 Task: Look for products in the category "Cookies" with vanilla flavor.
Action: Mouse moved to (698, 258)
Screenshot: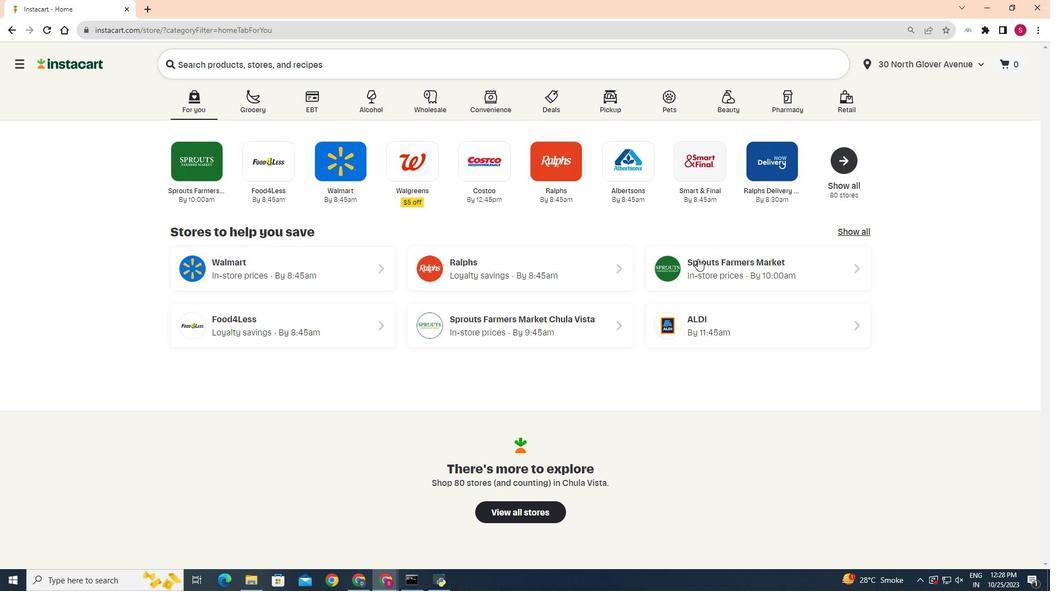 
Action: Mouse pressed left at (698, 258)
Screenshot: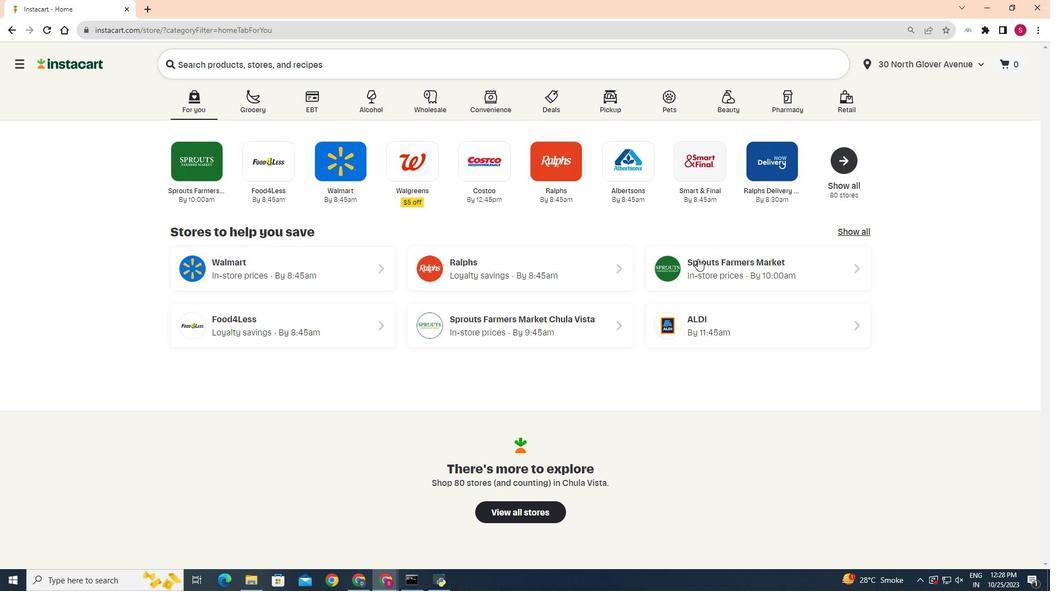 
Action: Mouse moved to (54, 478)
Screenshot: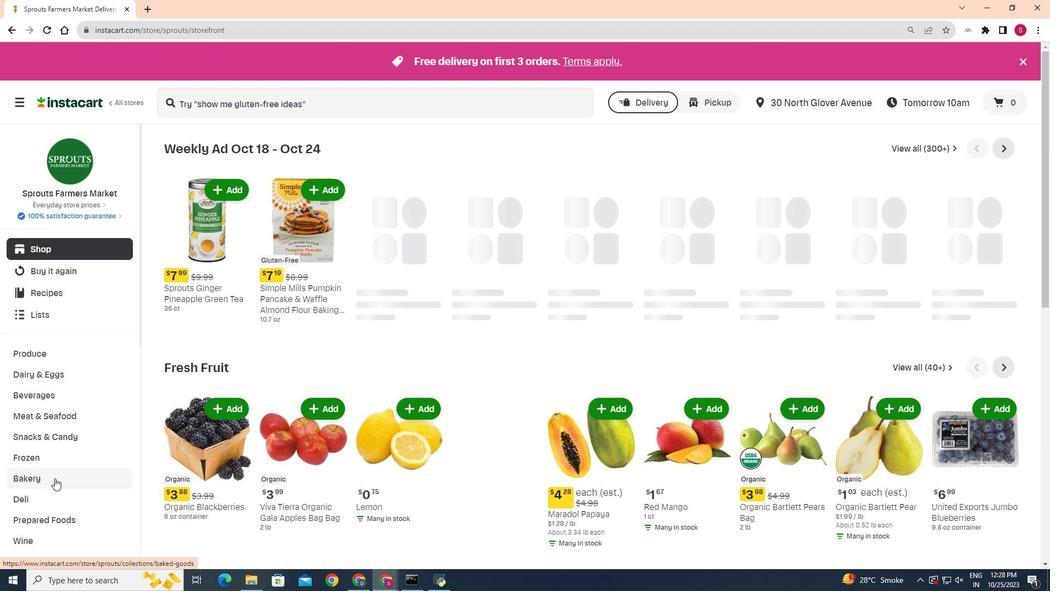 
Action: Mouse pressed left at (54, 478)
Screenshot: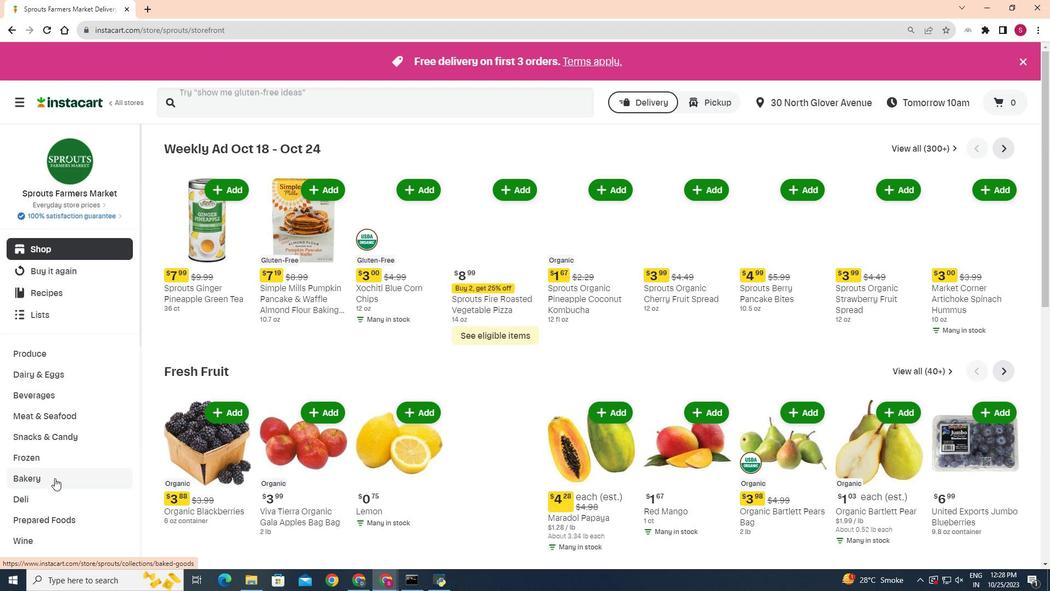 
Action: Mouse moved to (390, 175)
Screenshot: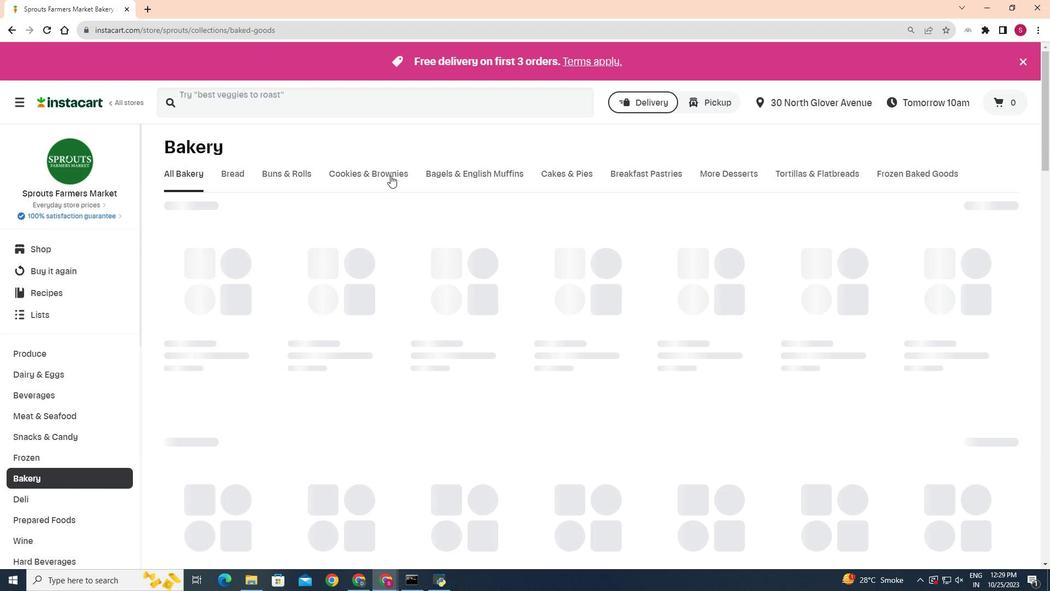 
Action: Mouse pressed left at (390, 175)
Screenshot: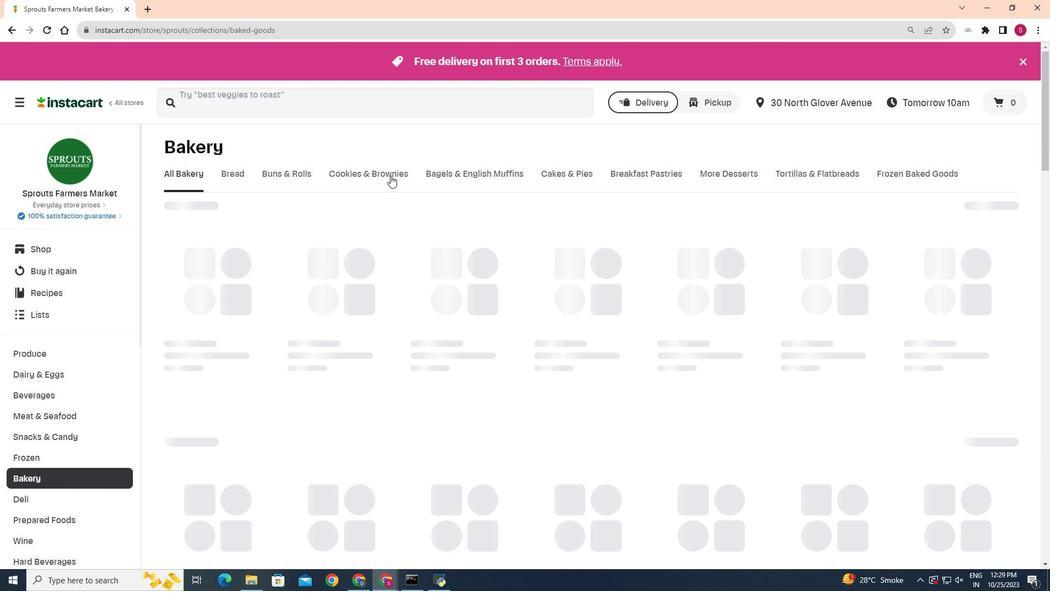 
Action: Mouse moved to (257, 216)
Screenshot: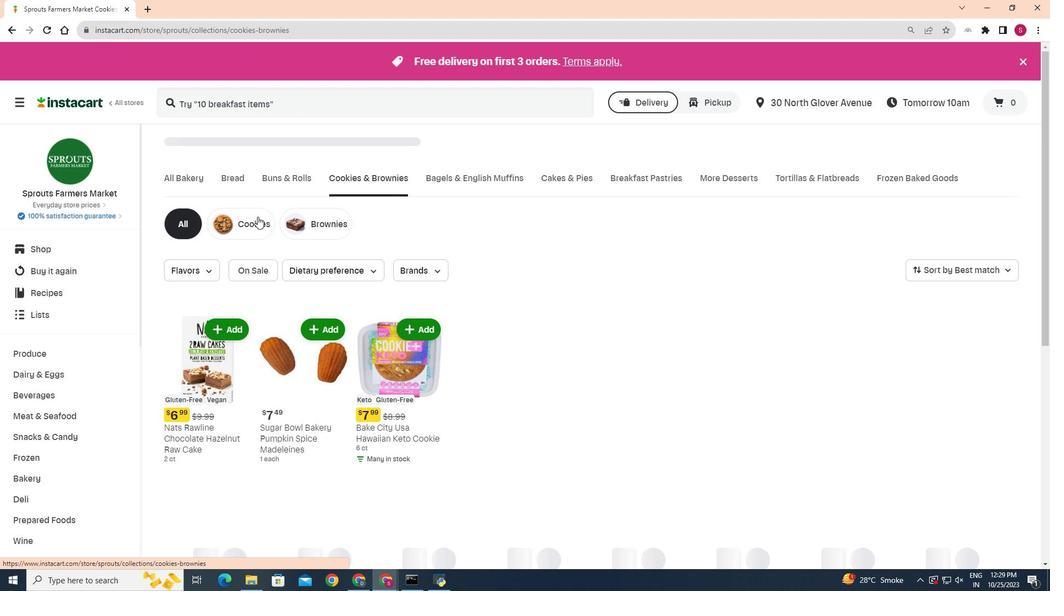
Action: Mouse pressed left at (257, 216)
Screenshot: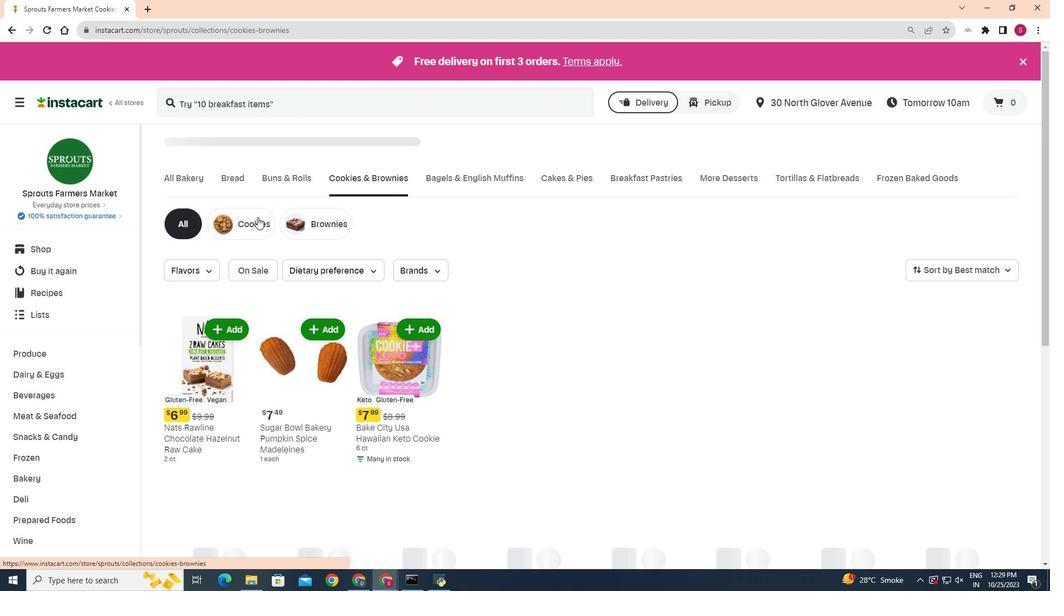
Action: Mouse moved to (209, 263)
Screenshot: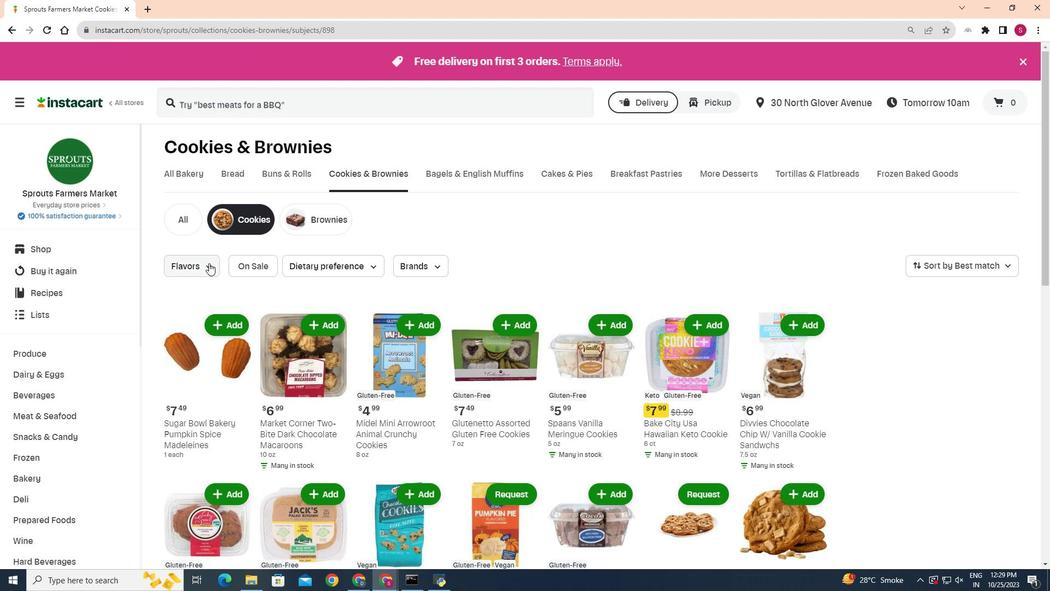 
Action: Mouse pressed left at (209, 263)
Screenshot: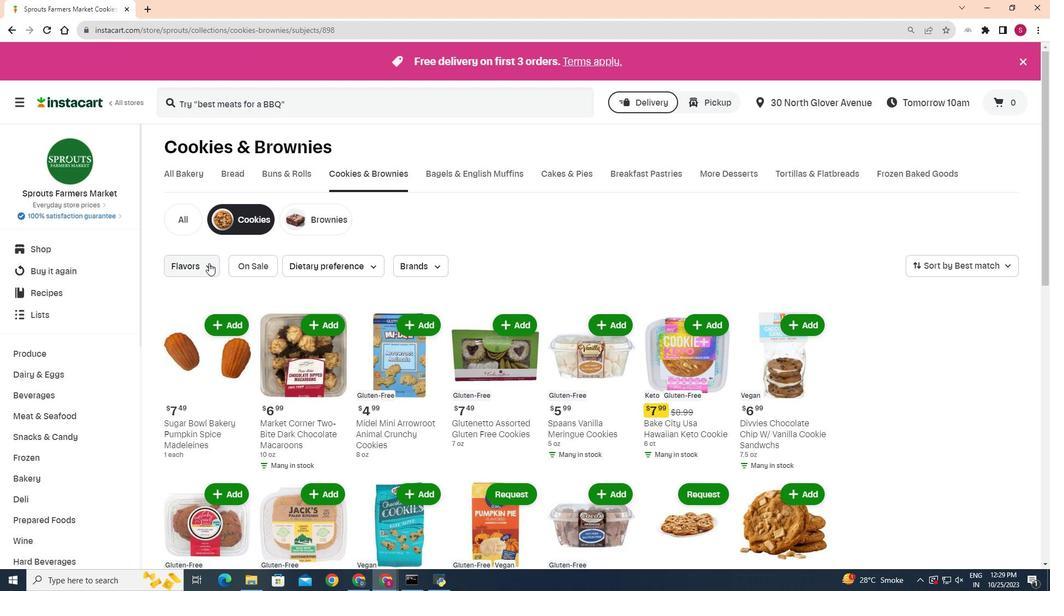 
Action: Mouse moved to (219, 314)
Screenshot: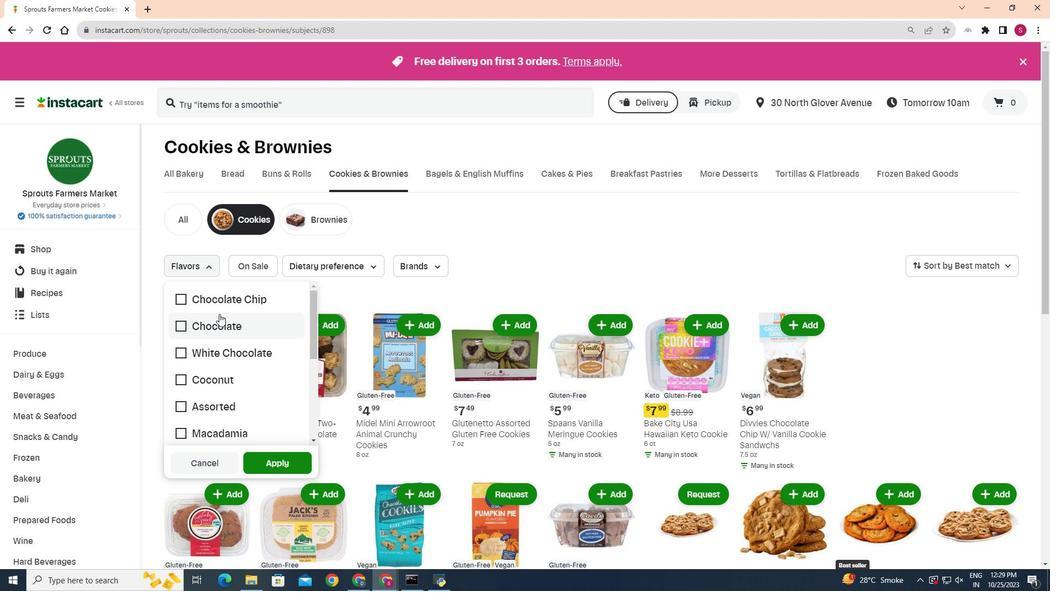 
Action: Mouse scrolled (219, 313) with delta (0, 0)
Screenshot: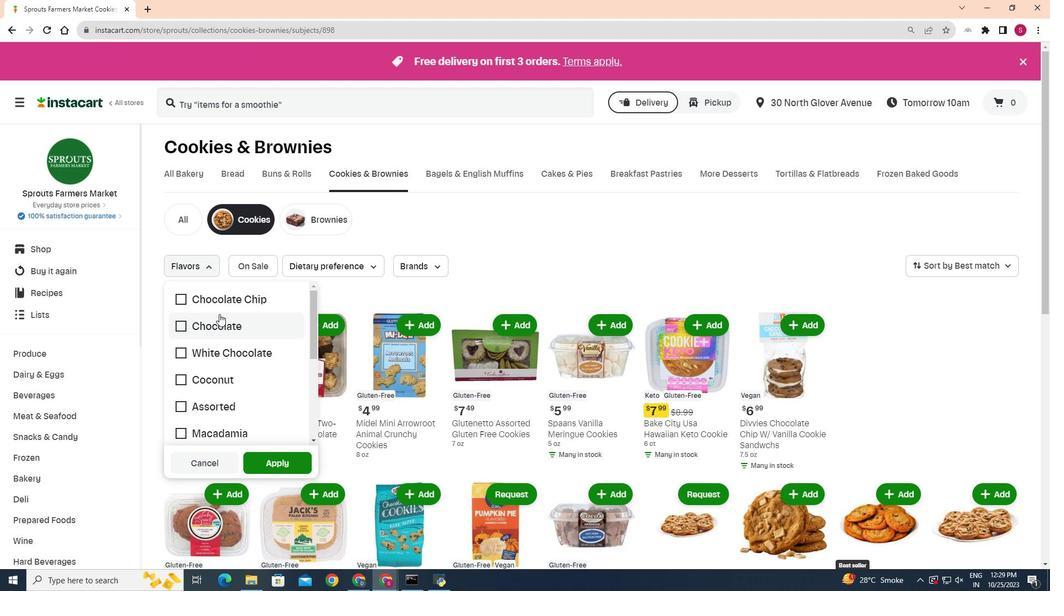 
Action: Mouse scrolled (219, 313) with delta (0, 0)
Screenshot: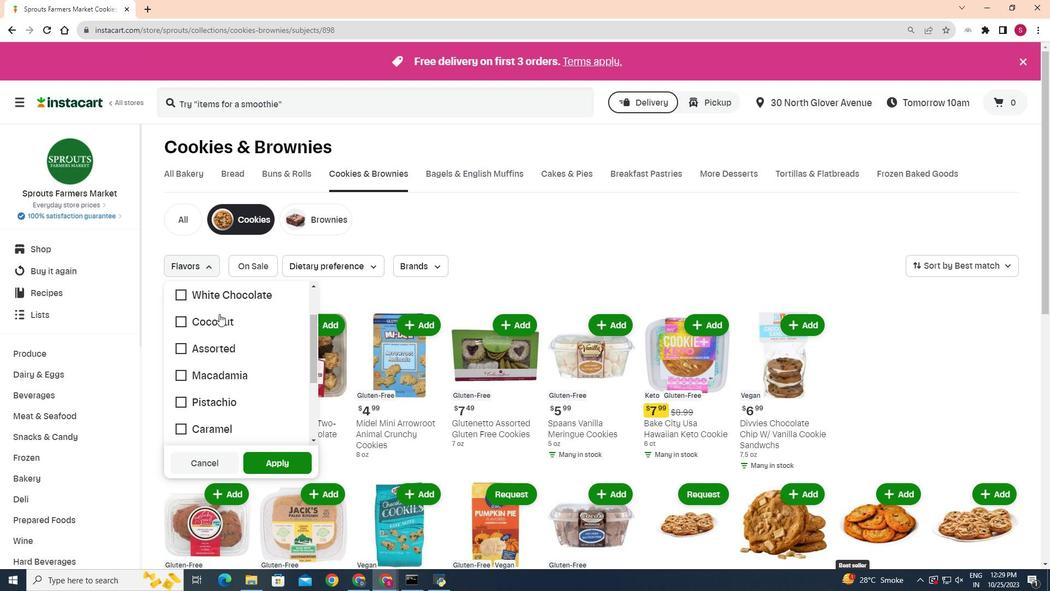 
Action: Mouse scrolled (219, 313) with delta (0, 0)
Screenshot: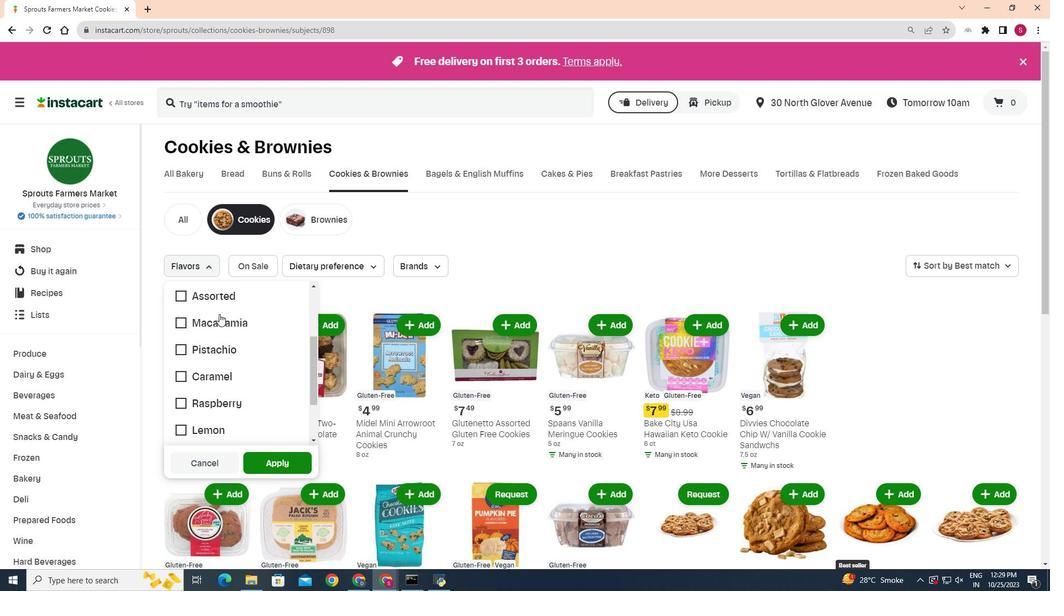 
Action: Mouse moved to (220, 314)
Screenshot: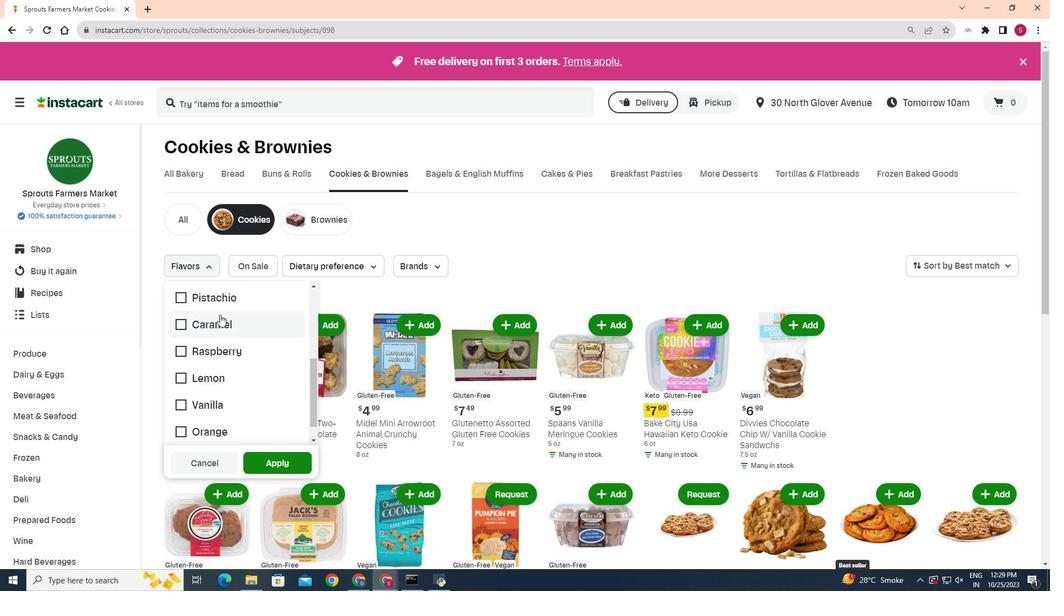 
Action: Mouse scrolled (220, 314) with delta (0, 0)
Screenshot: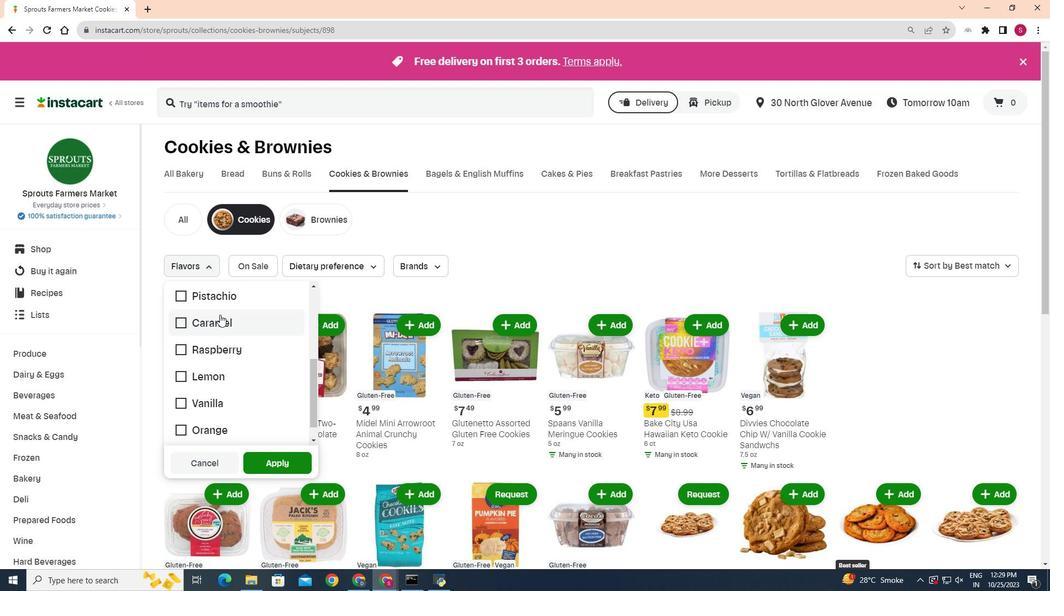 
Action: Mouse moved to (181, 380)
Screenshot: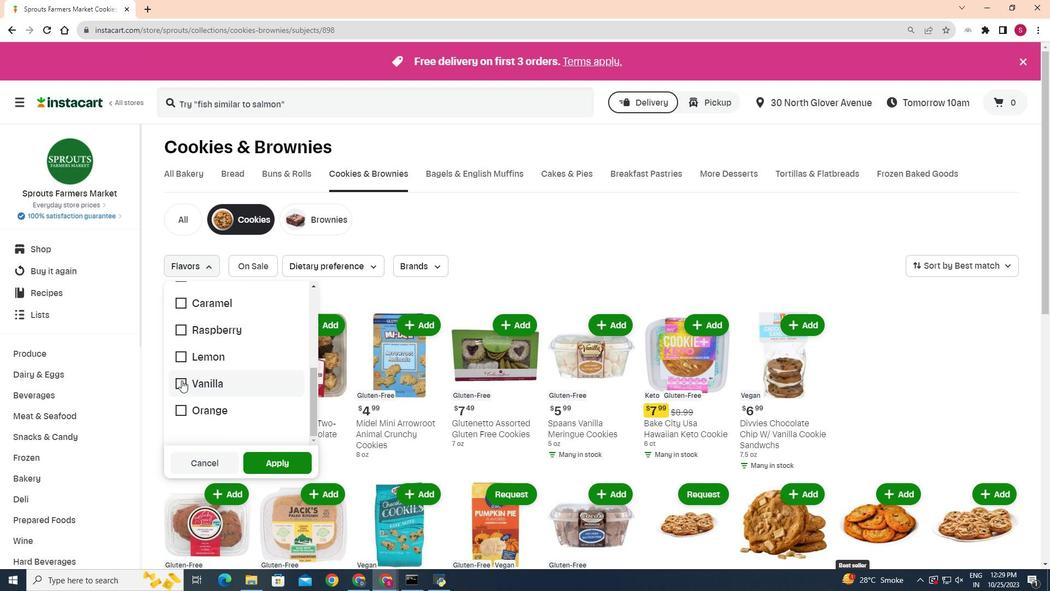 
Action: Mouse pressed left at (181, 380)
Screenshot: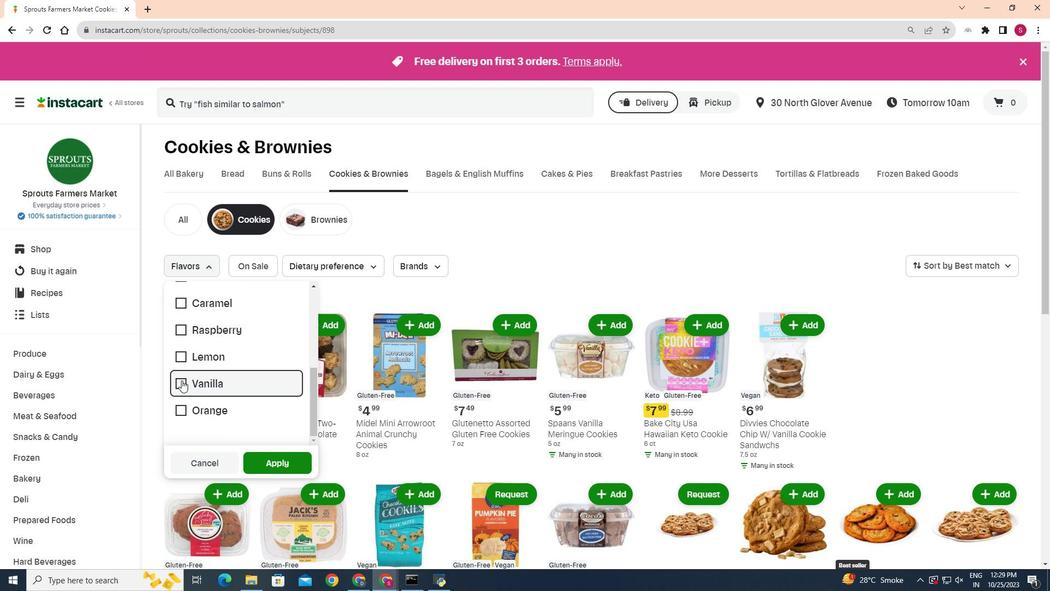 
Action: Mouse moved to (278, 461)
Screenshot: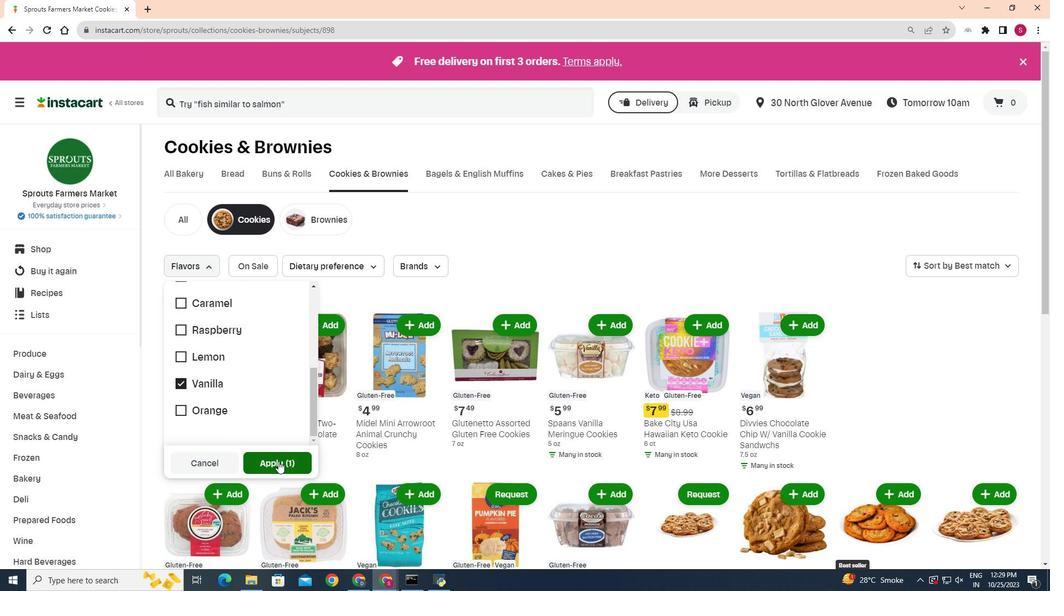 
Action: Mouse pressed left at (278, 461)
Screenshot: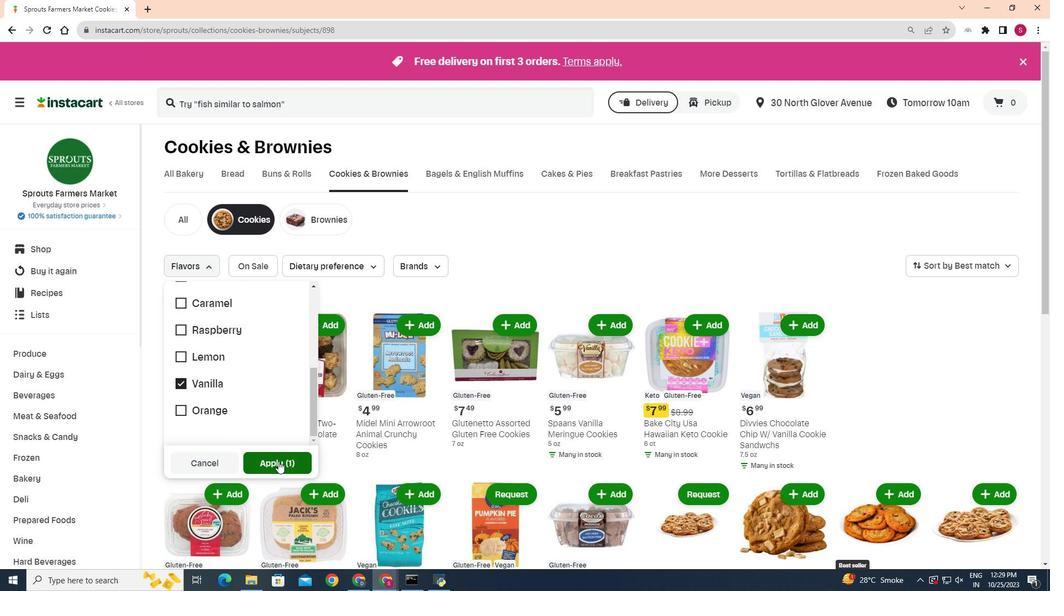 
Action: Mouse moved to (617, 347)
Screenshot: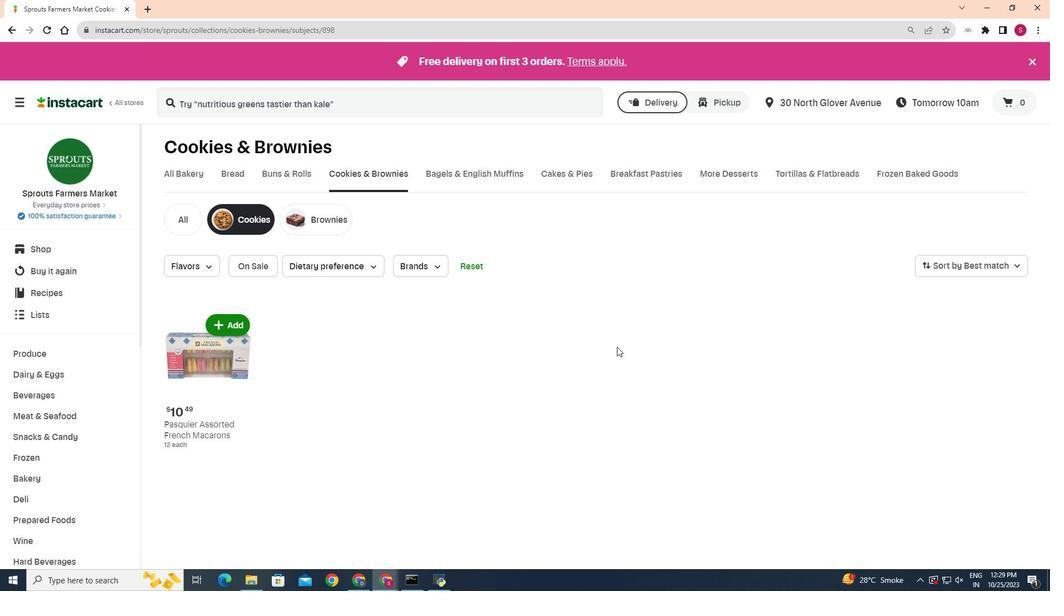 
